 Task: Add Zevia Organic Sweetened Raspberry Black Tea to the cart.
Action: Mouse pressed left at (17, 86)
Screenshot: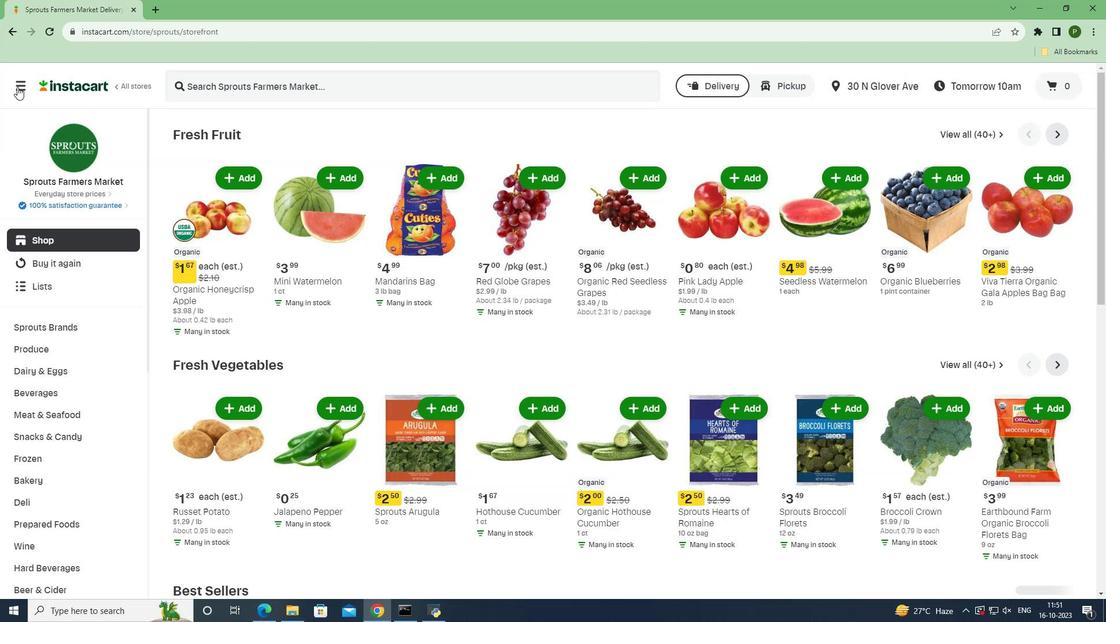 
Action: Mouse moved to (38, 309)
Screenshot: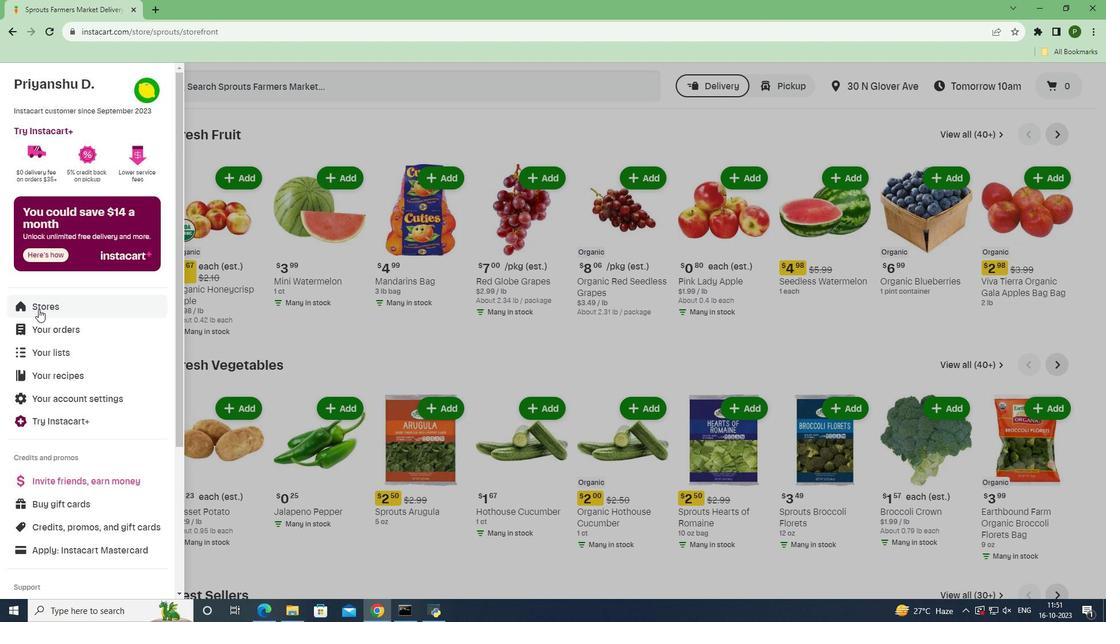 
Action: Mouse pressed left at (38, 309)
Screenshot: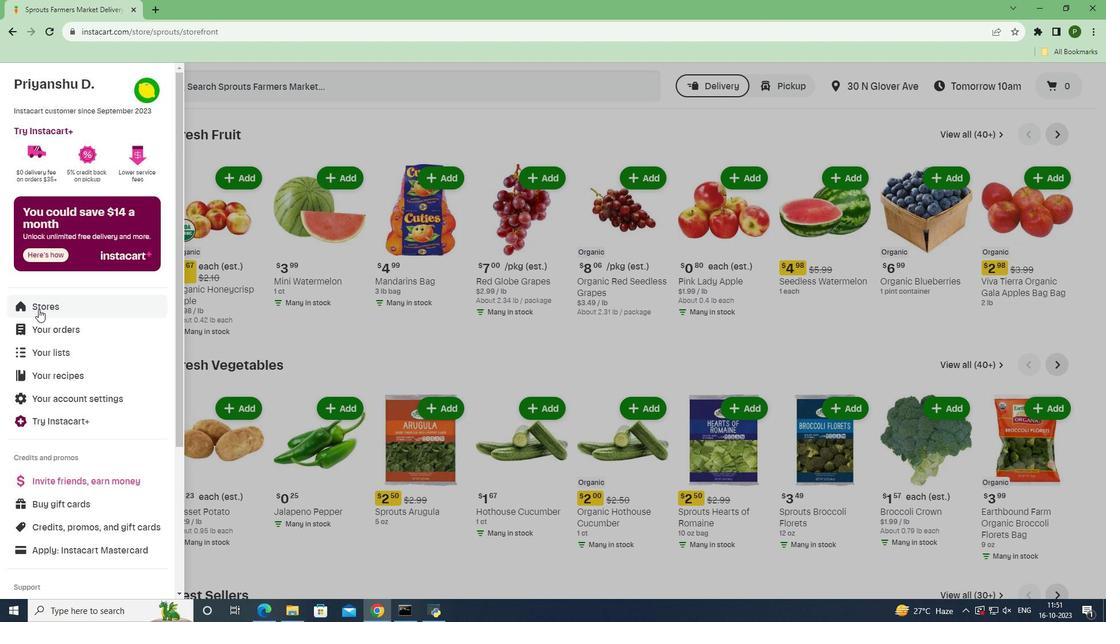 
Action: Mouse moved to (266, 137)
Screenshot: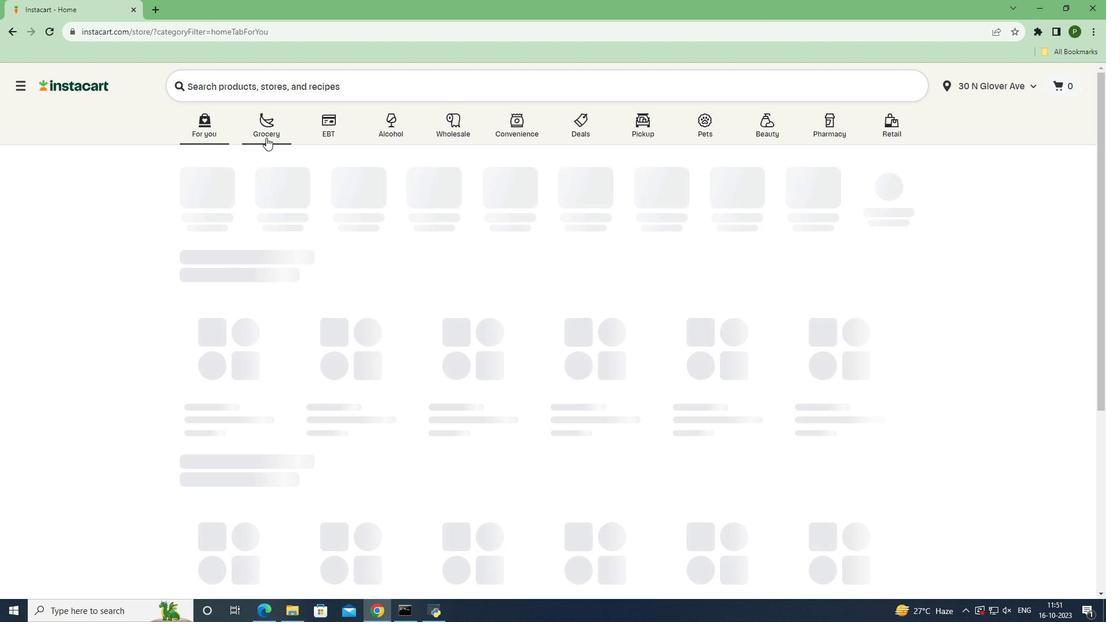 
Action: Mouse pressed left at (266, 137)
Screenshot: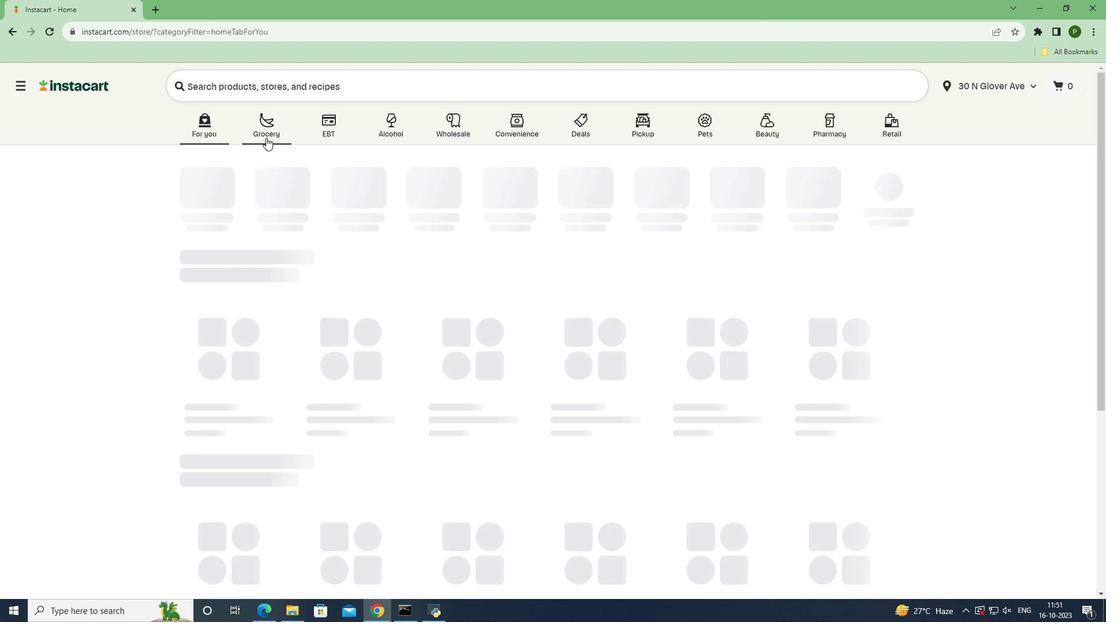 
Action: Mouse moved to (712, 270)
Screenshot: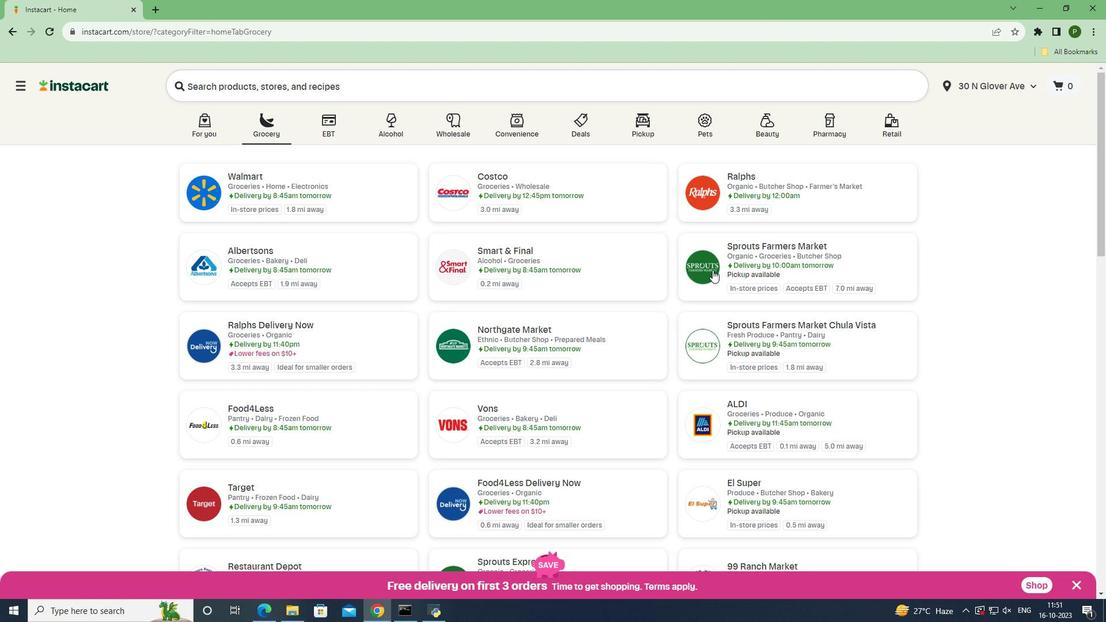 
Action: Mouse pressed left at (712, 270)
Screenshot: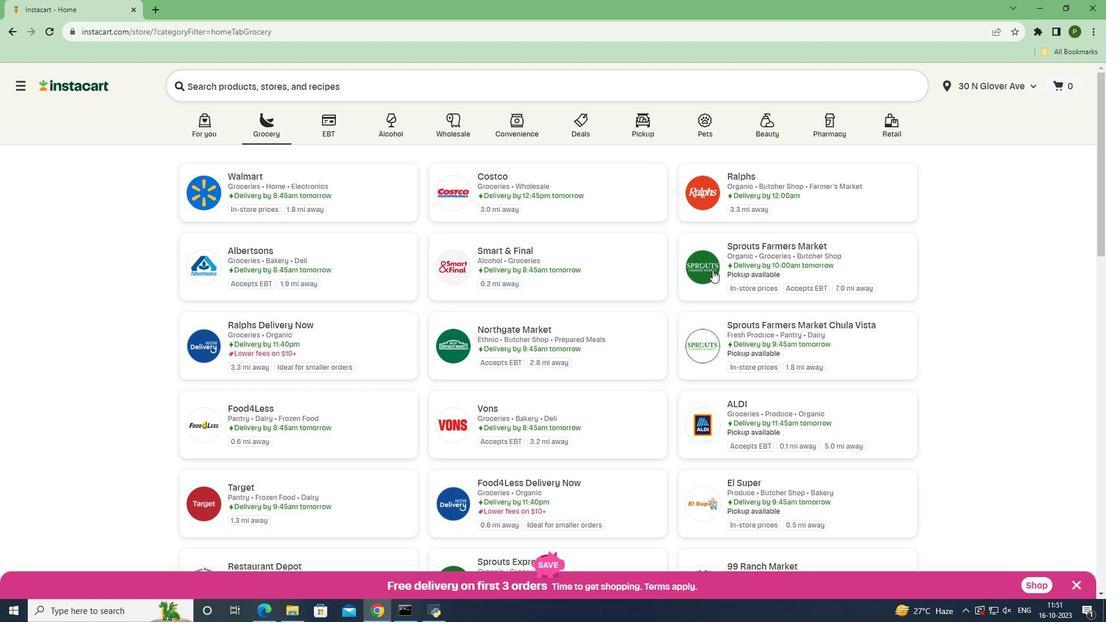 
Action: Mouse moved to (86, 392)
Screenshot: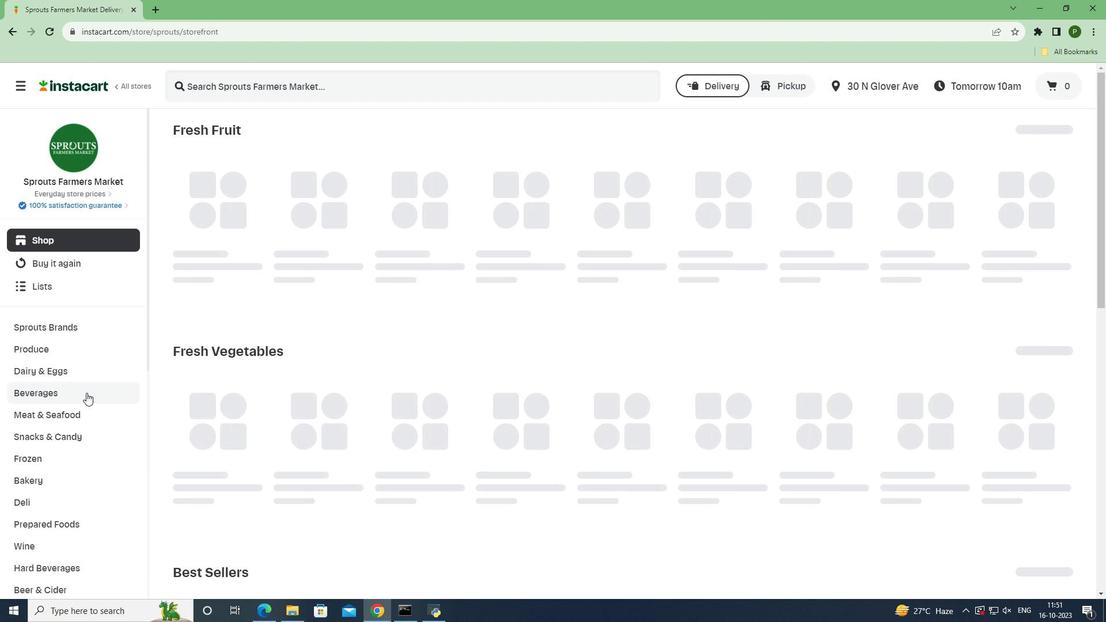 
Action: Mouse pressed left at (86, 392)
Screenshot: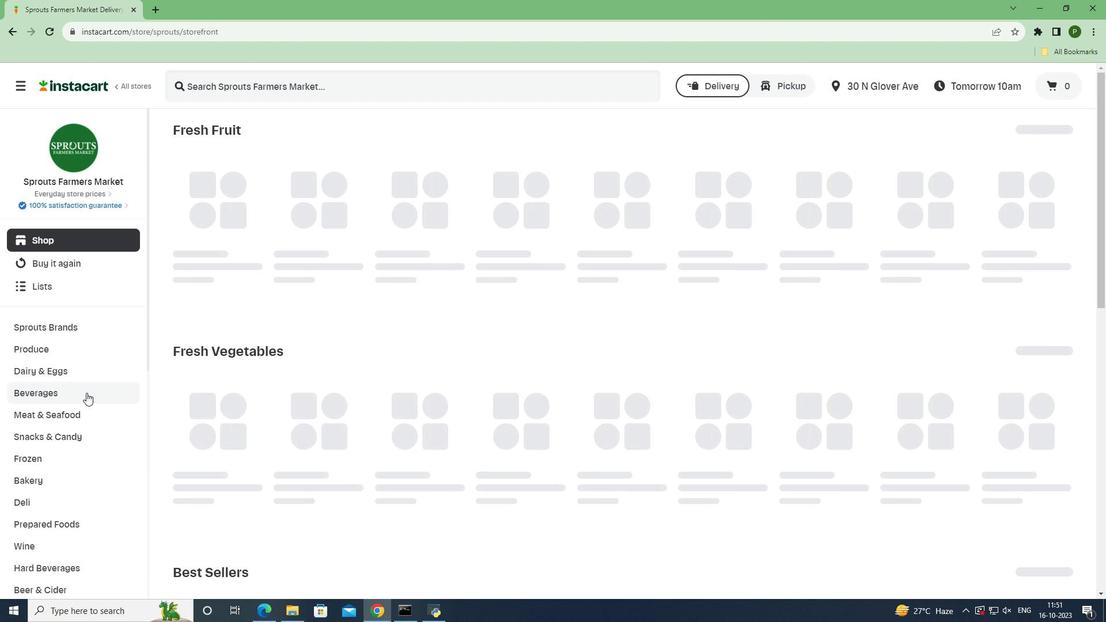 
Action: Mouse moved to (1006, 160)
Screenshot: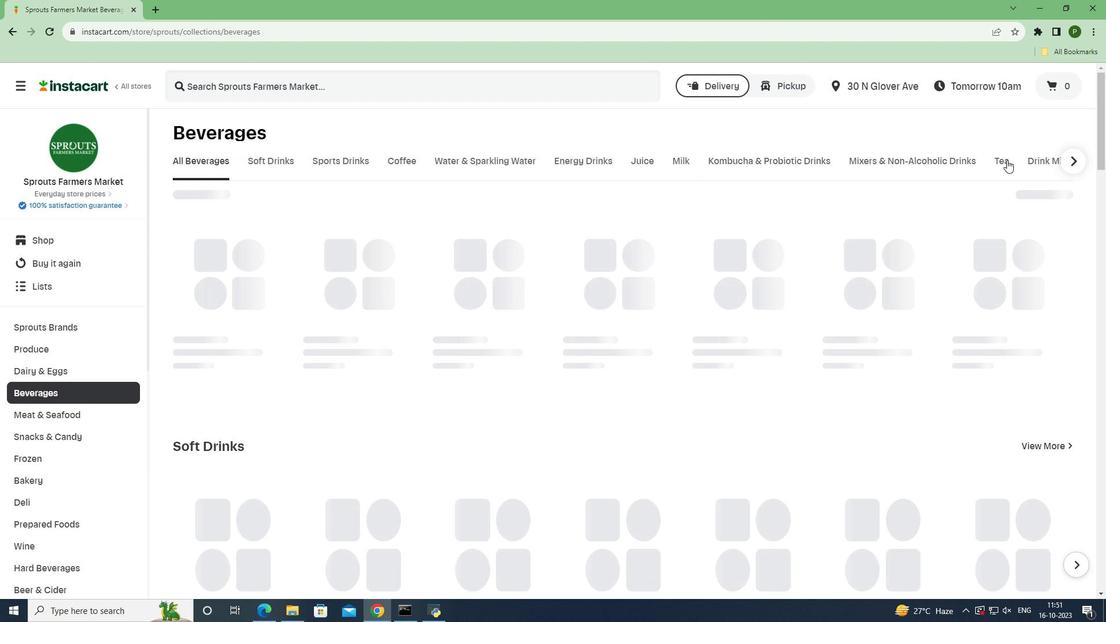 
Action: Mouse pressed left at (1006, 160)
Screenshot: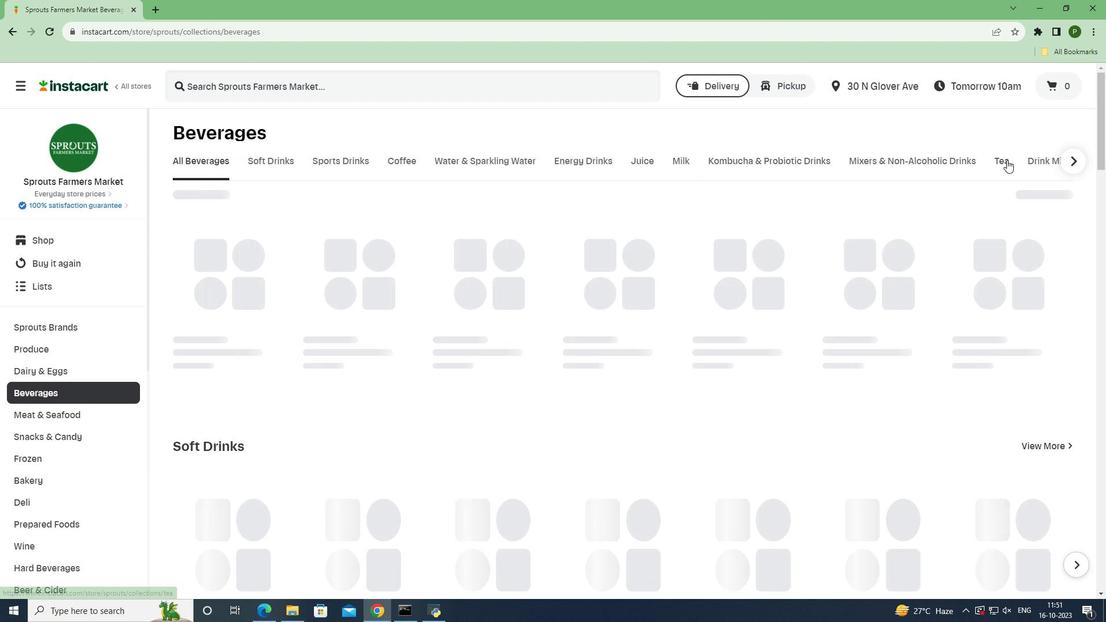 
Action: Mouse moved to (360, 81)
Screenshot: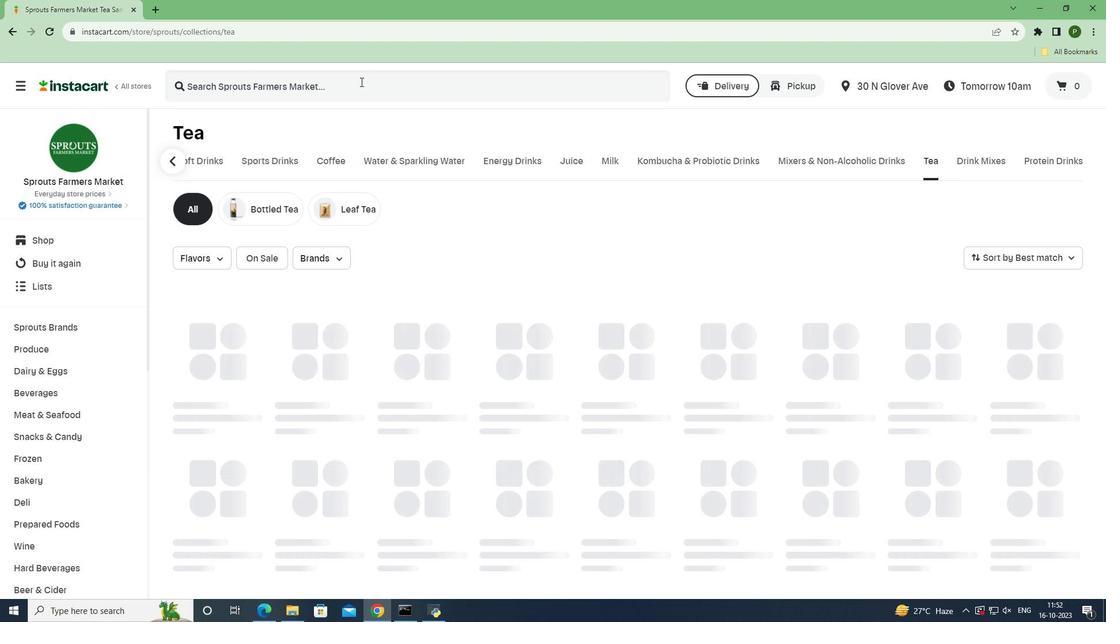 
Action: Mouse pressed left at (360, 81)
Screenshot: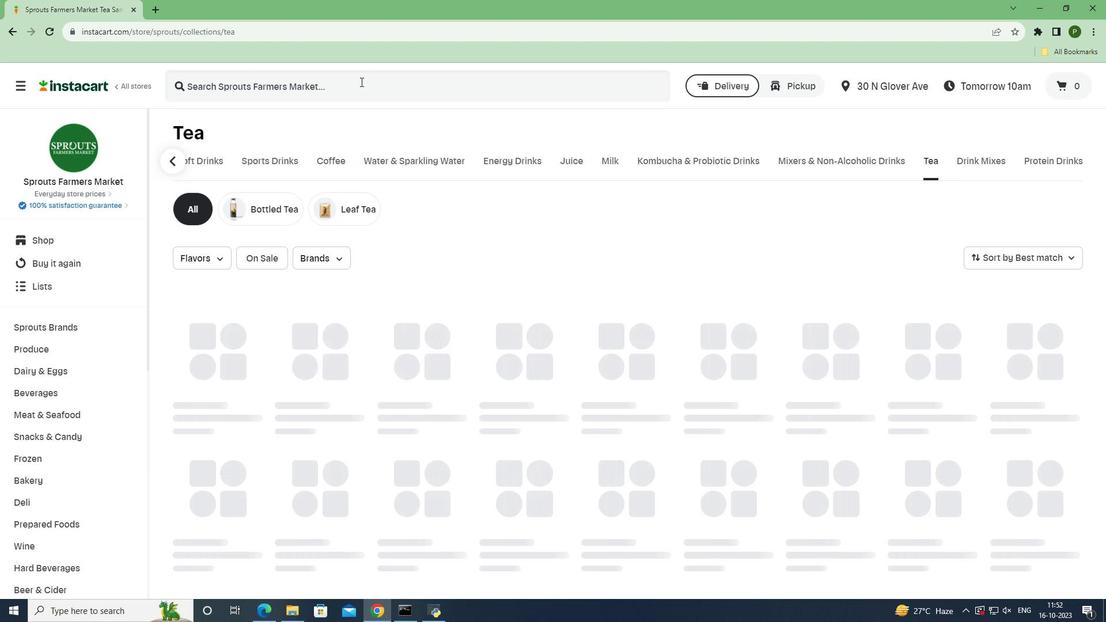 
Action: Key pressed <Key.caps_lock>Z<Key.caps_lock>evia<Key.space><Key.caps_lock>O<Key.caps_lock>rganic<Key.space><Key.caps_lock>S<Key.caps_lock>weetened<Key.space><Key.caps_lock>R<Key.caps_lock>aspberry<Key.space><Key.caps_lock>B<Key.caps_lock>lack<Key.space><Key.caps_lock>T<Key.caps_lock>ea<Key.space><Key.enter>
Screenshot: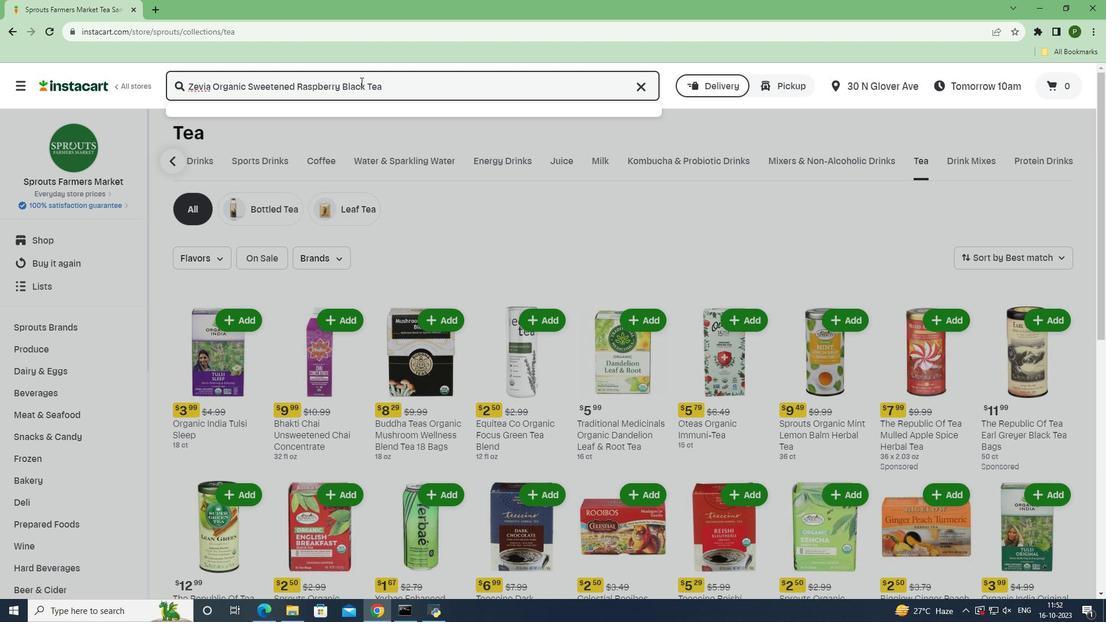 
Action: Mouse moved to (657, 204)
Screenshot: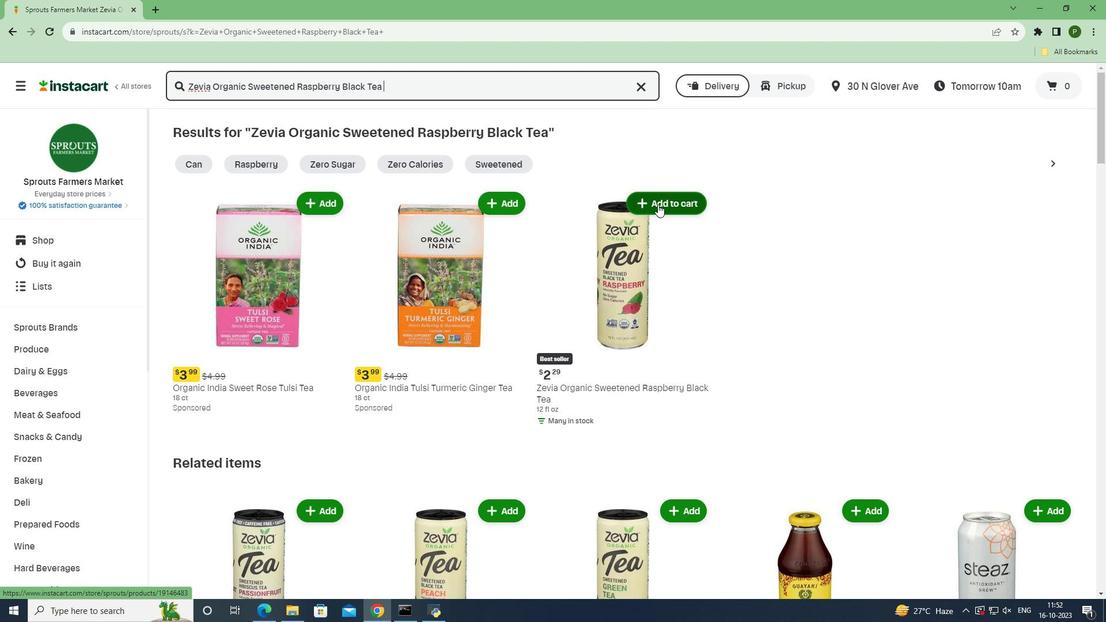 
Action: Mouse pressed left at (657, 204)
Screenshot: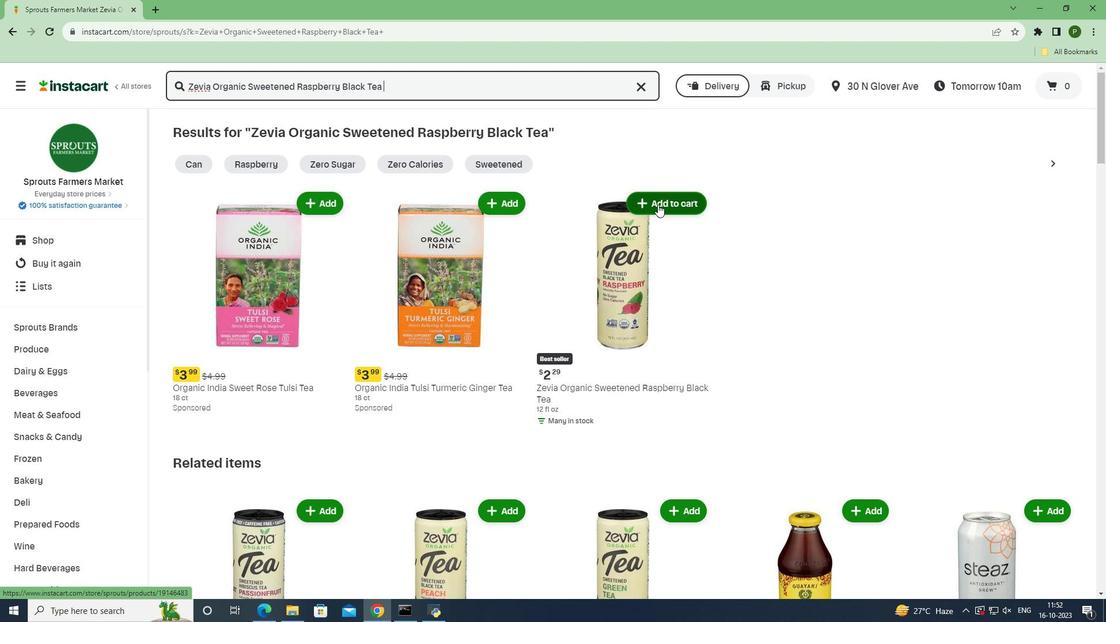 
Action: Mouse moved to (716, 277)
Screenshot: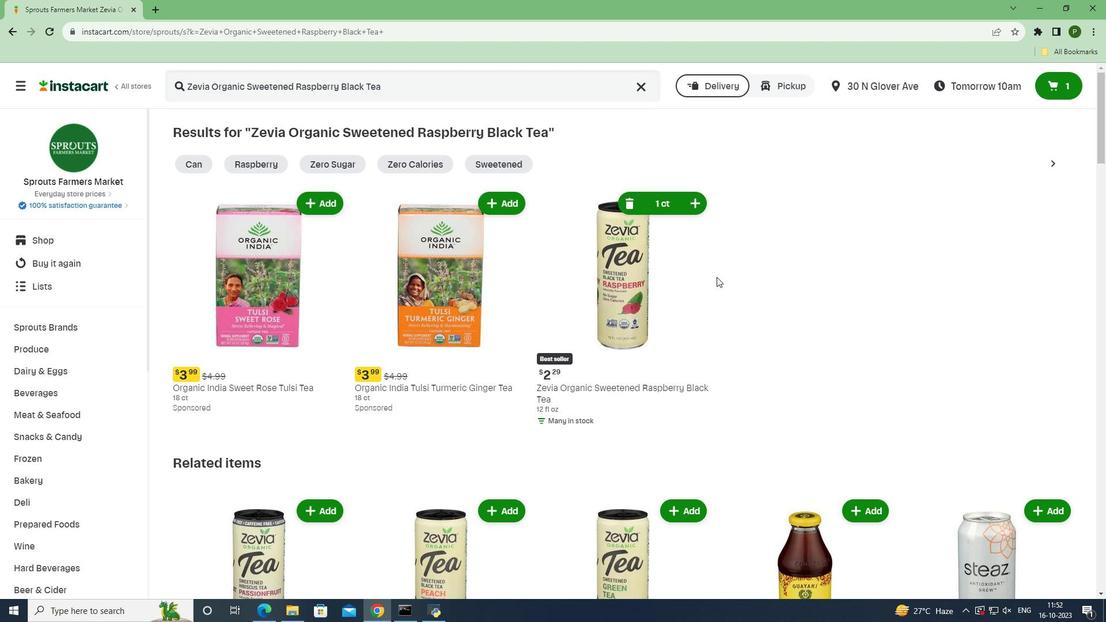 
